Task: Check a user's "Stars" to find repositories they appreciate.
Action: Mouse moved to (1006, 58)
Screenshot: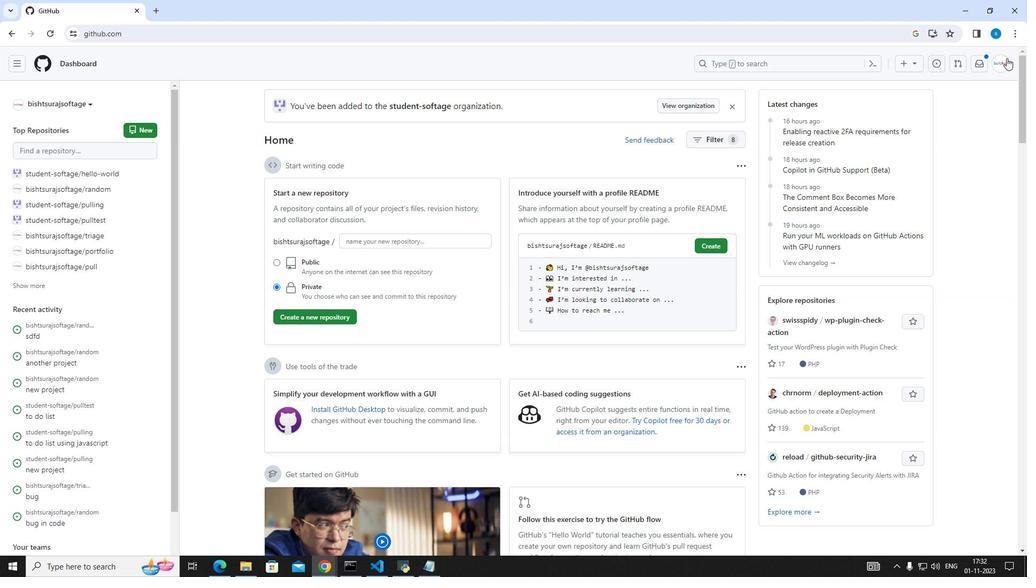 
Action: Mouse pressed left at (1006, 58)
Screenshot: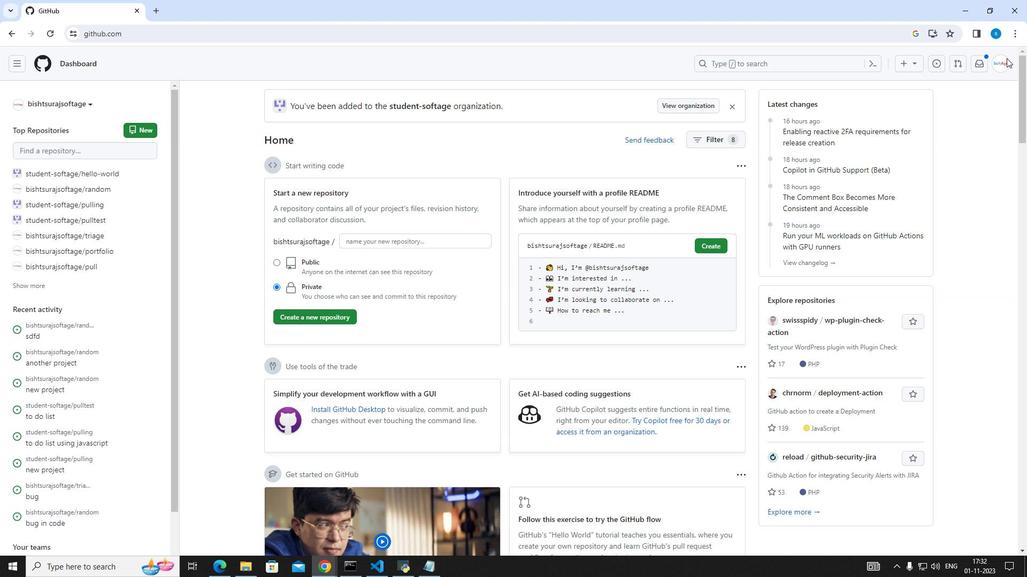 
Action: Mouse moved to (962, 118)
Screenshot: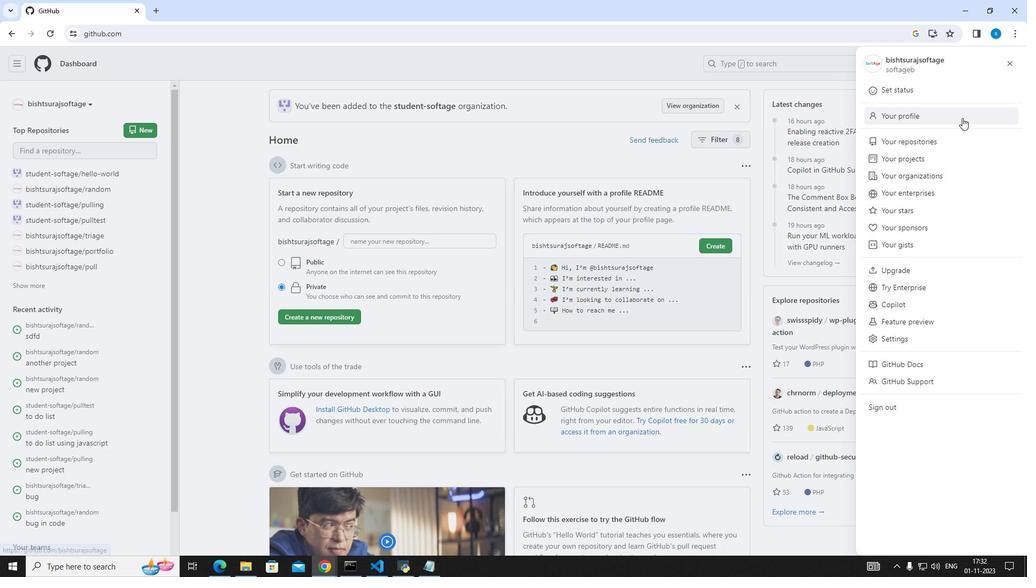 
Action: Mouse pressed left at (962, 118)
Screenshot: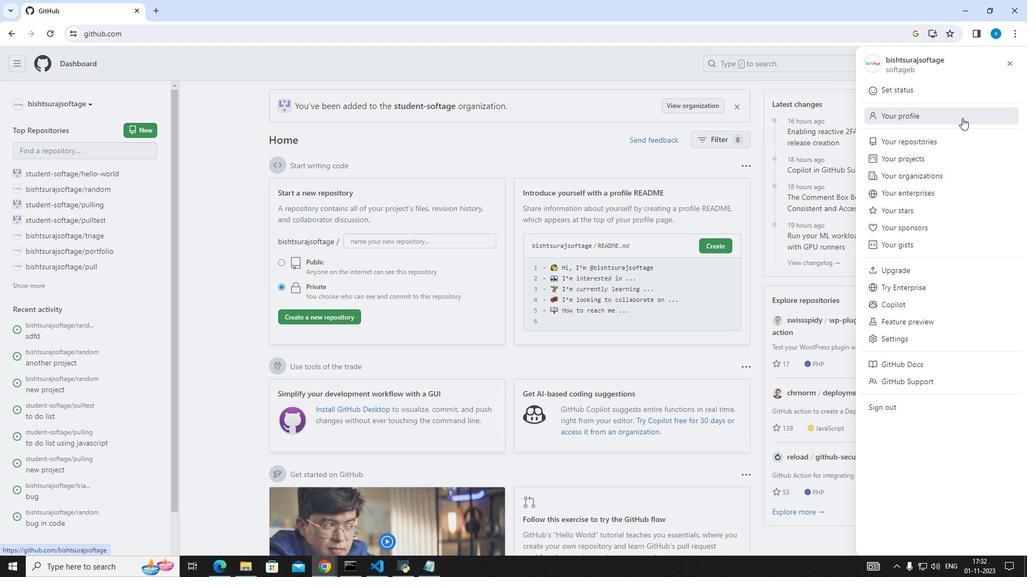 
Action: Mouse moved to (285, 93)
Screenshot: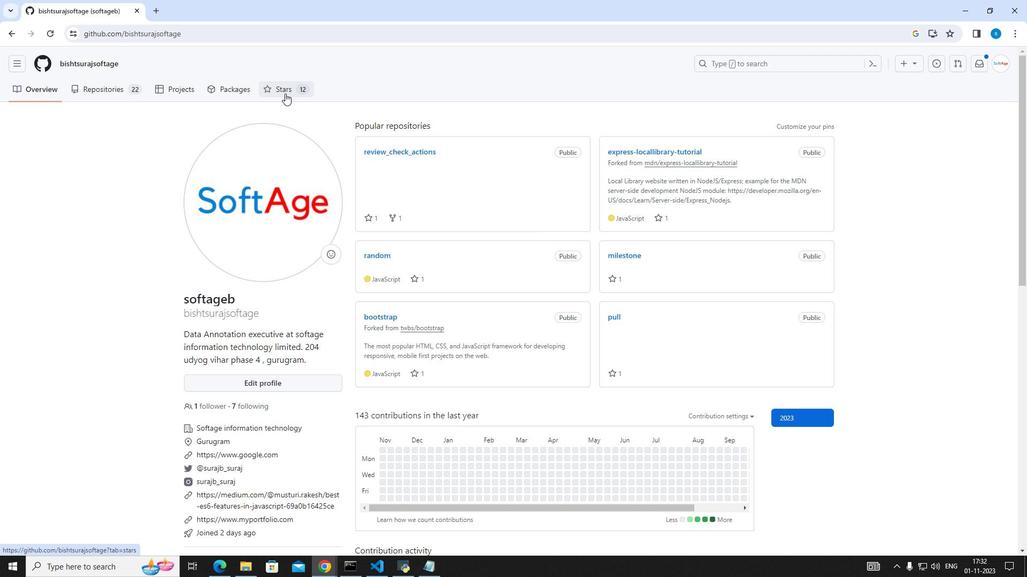 
Action: Mouse pressed left at (285, 93)
Screenshot: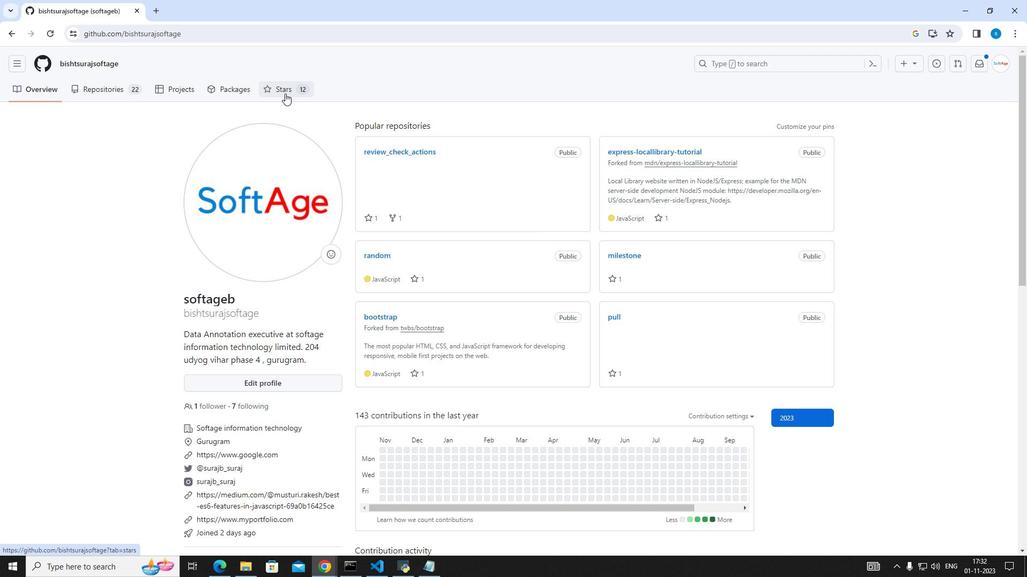 
Action: Mouse moved to (479, 390)
Screenshot: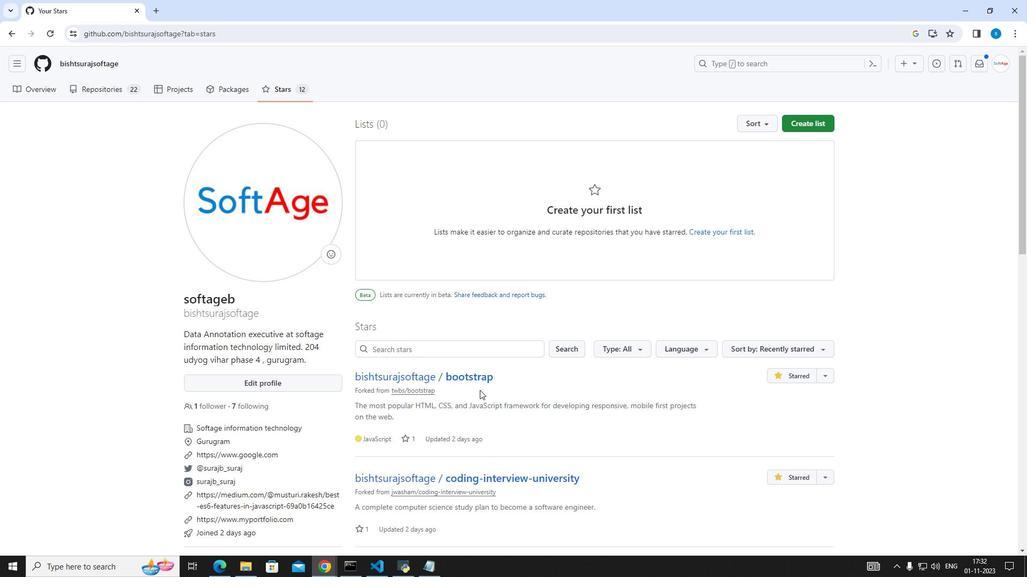 
Action: Mouse scrolled (479, 390) with delta (0, 0)
Screenshot: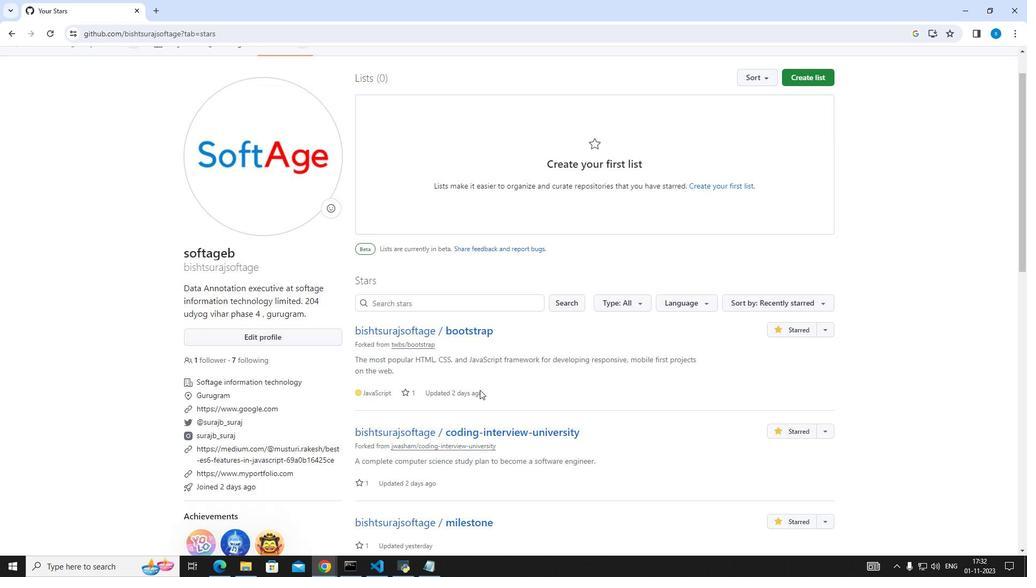 
Action: Mouse scrolled (479, 390) with delta (0, 0)
Screenshot: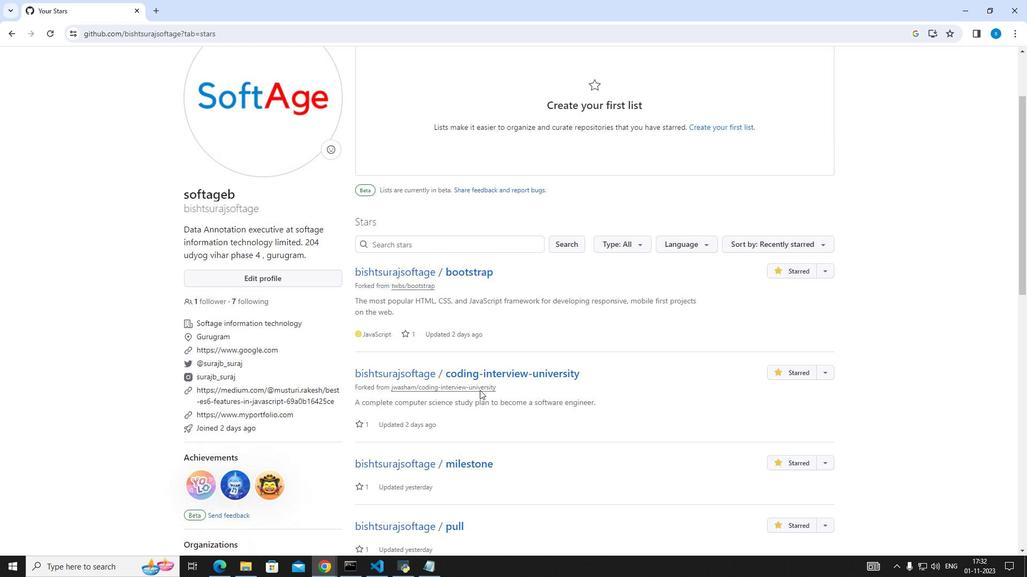 
Action: Mouse scrolled (479, 390) with delta (0, 0)
Screenshot: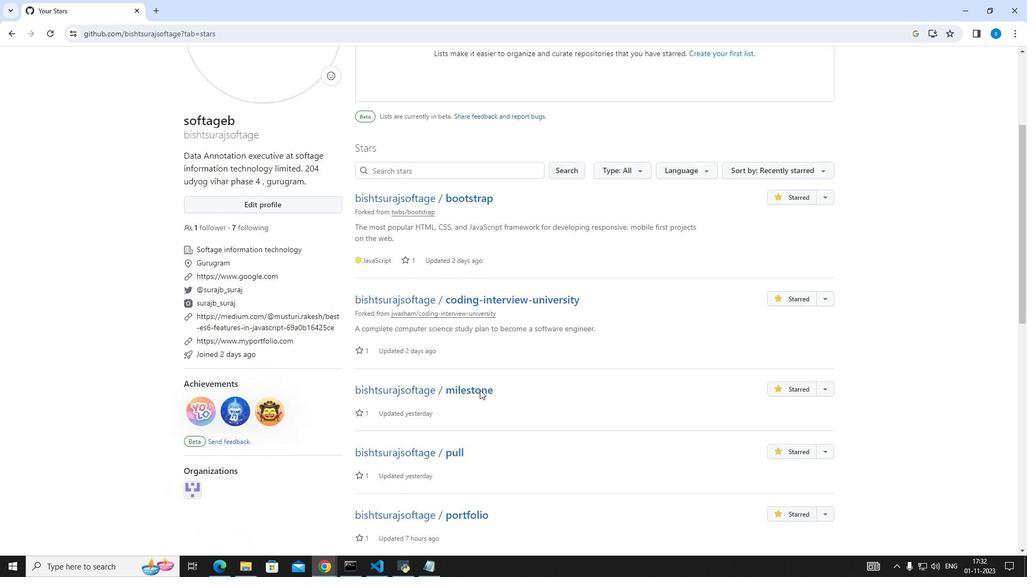 
Action: Mouse scrolled (479, 390) with delta (0, 0)
Screenshot: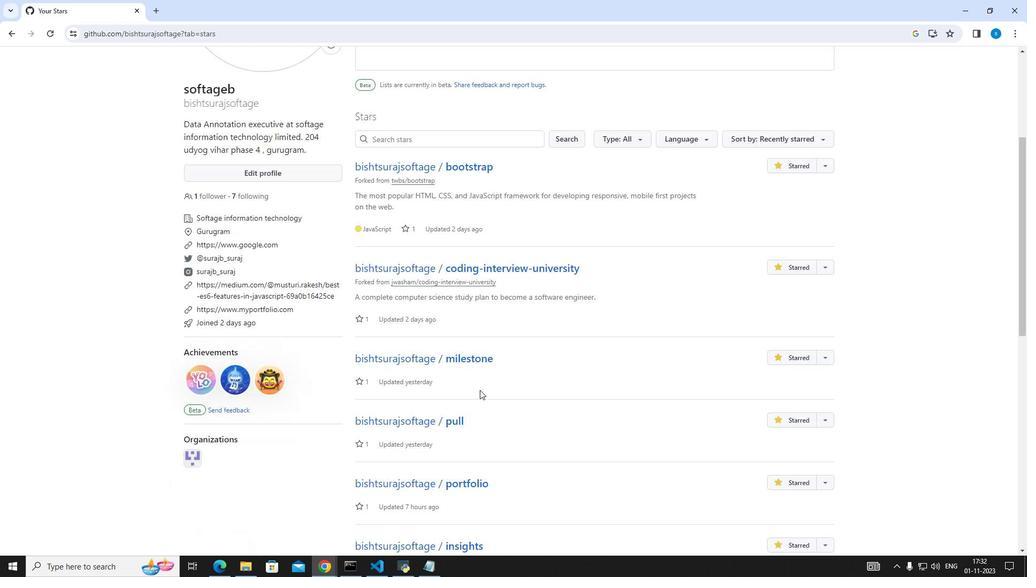 
Action: Mouse scrolled (479, 390) with delta (0, 0)
Screenshot: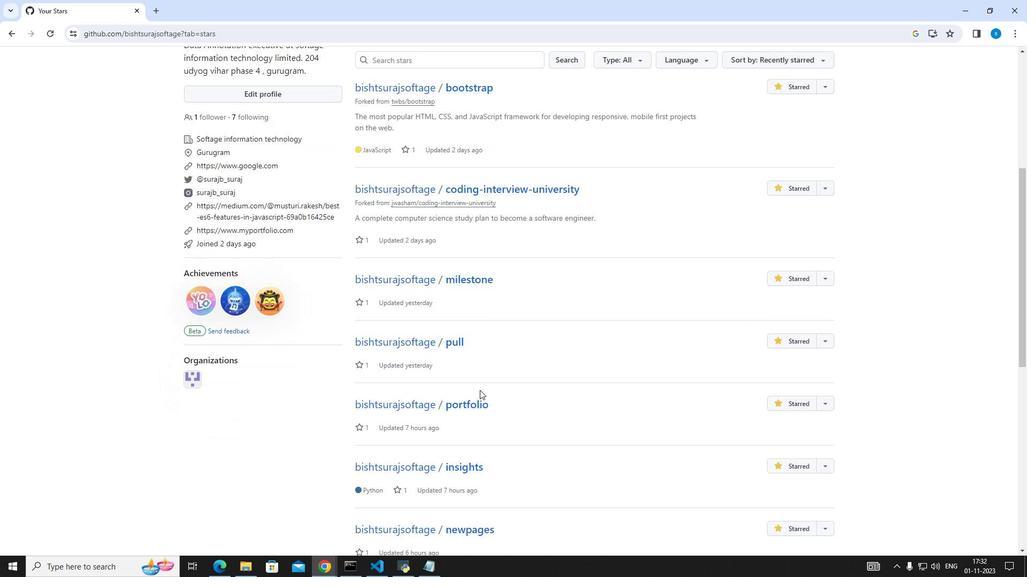 
Action: Mouse scrolled (479, 390) with delta (0, 0)
Screenshot: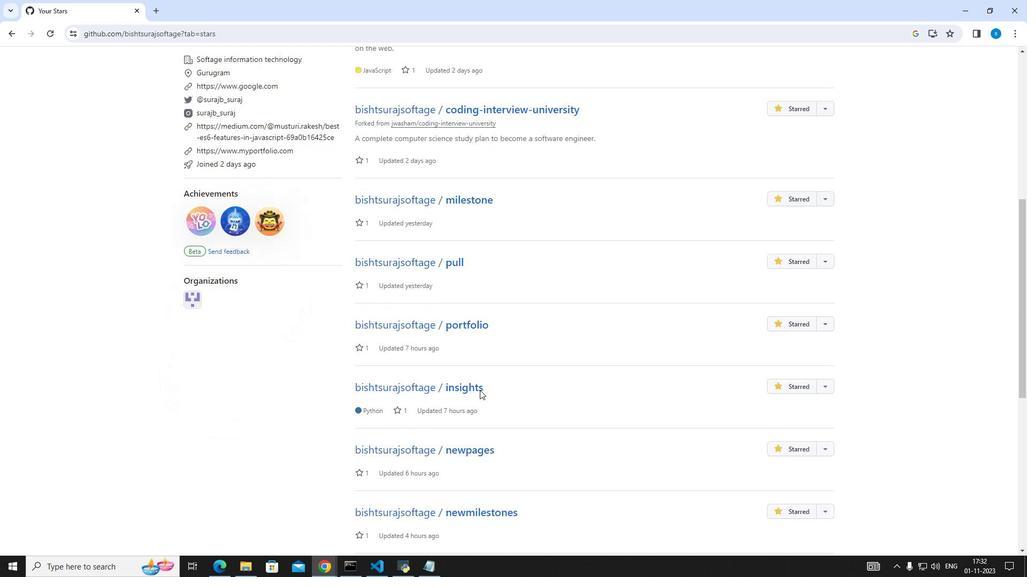 
Action: Mouse scrolled (479, 390) with delta (0, 0)
Screenshot: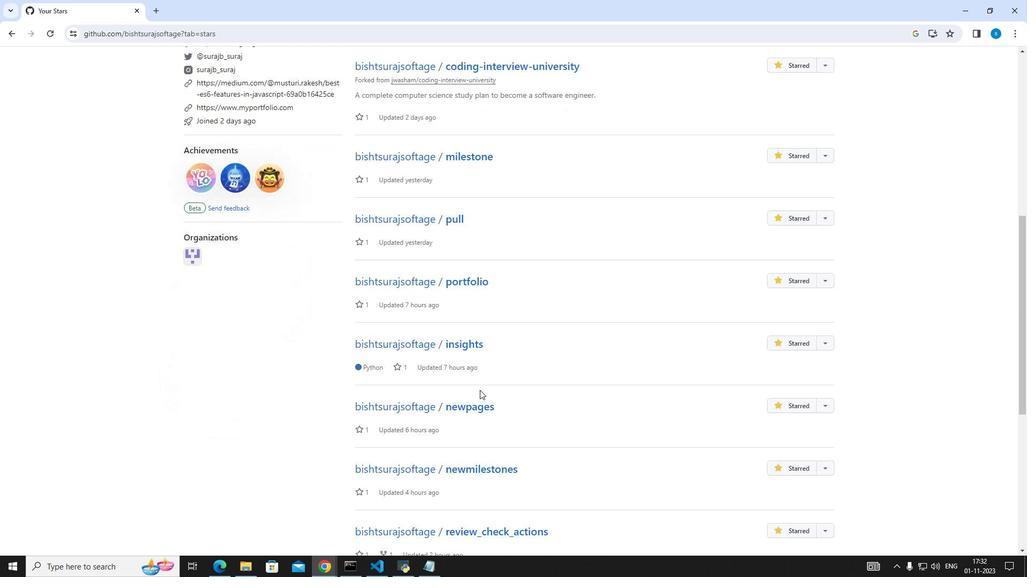
Action: Mouse scrolled (479, 390) with delta (0, 0)
Screenshot: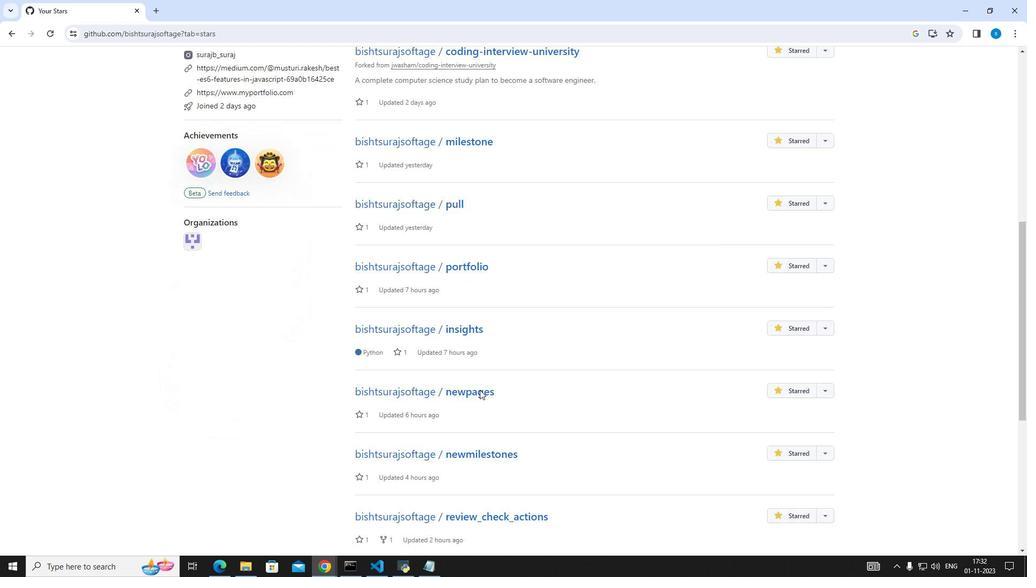 
Action: Mouse scrolled (479, 390) with delta (0, 0)
Screenshot: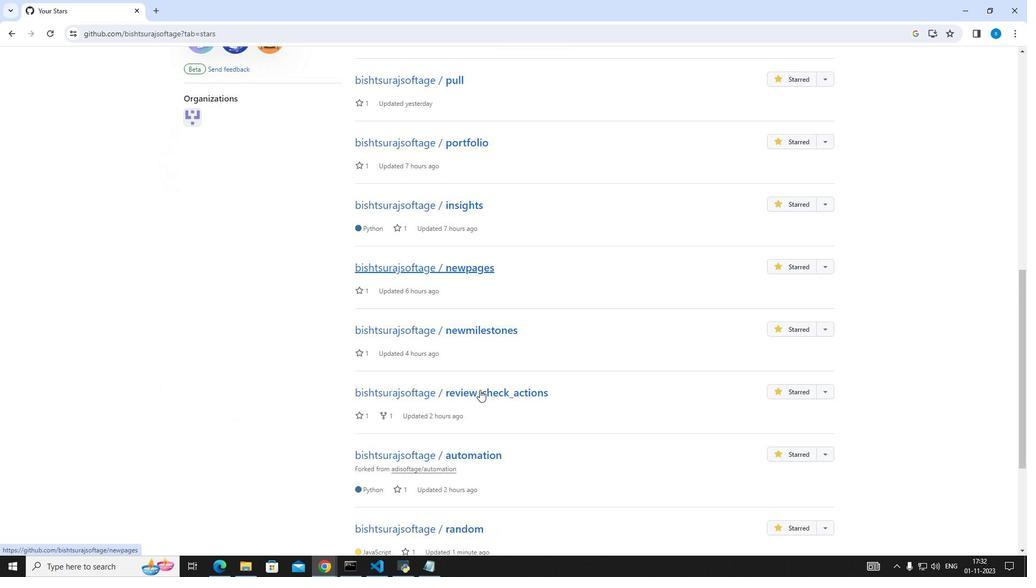 
Action: Mouse scrolled (479, 390) with delta (0, 0)
Screenshot: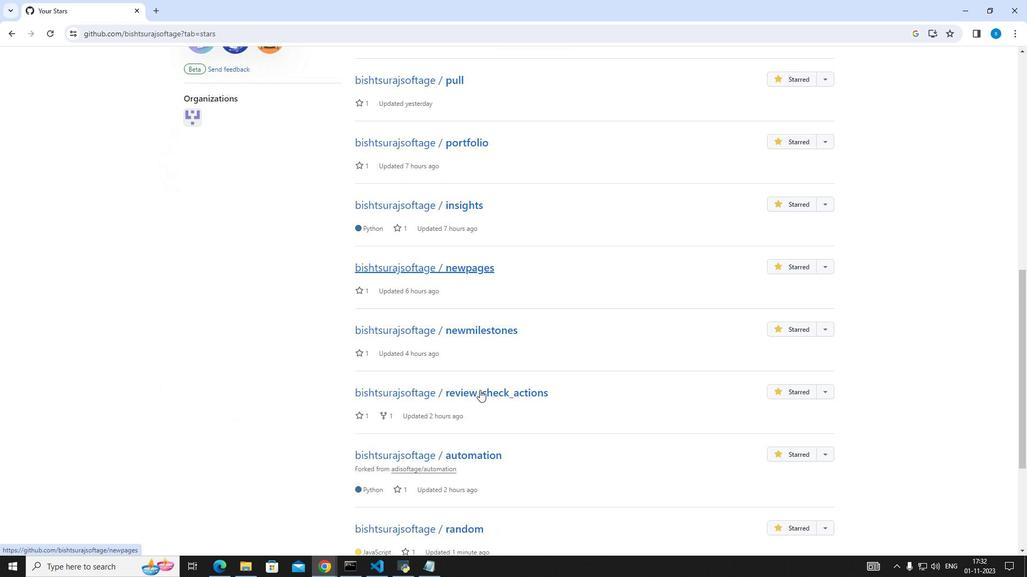 
Action: Mouse scrolled (479, 390) with delta (0, 0)
Screenshot: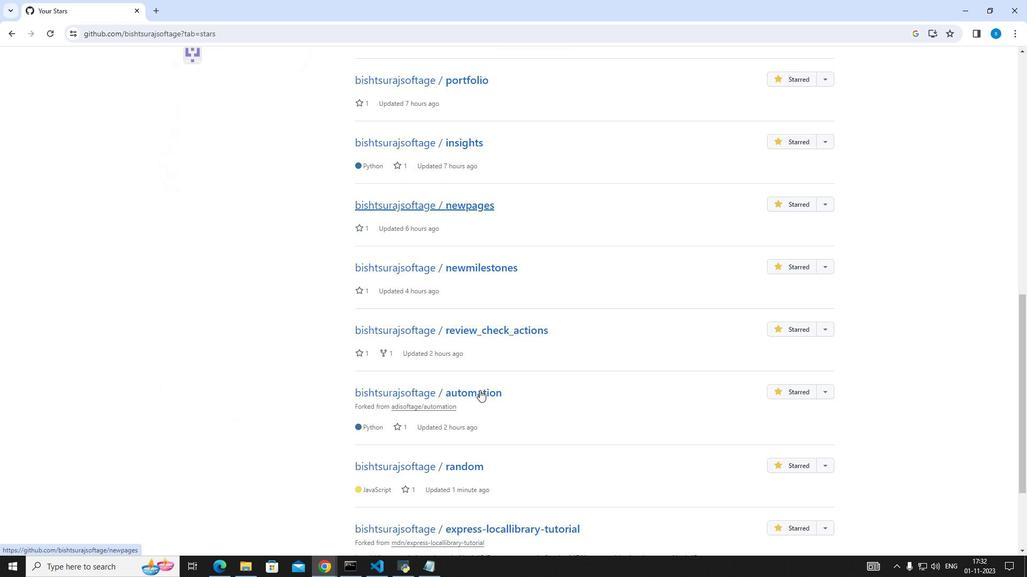 
Action: Mouse scrolled (479, 390) with delta (0, 0)
Screenshot: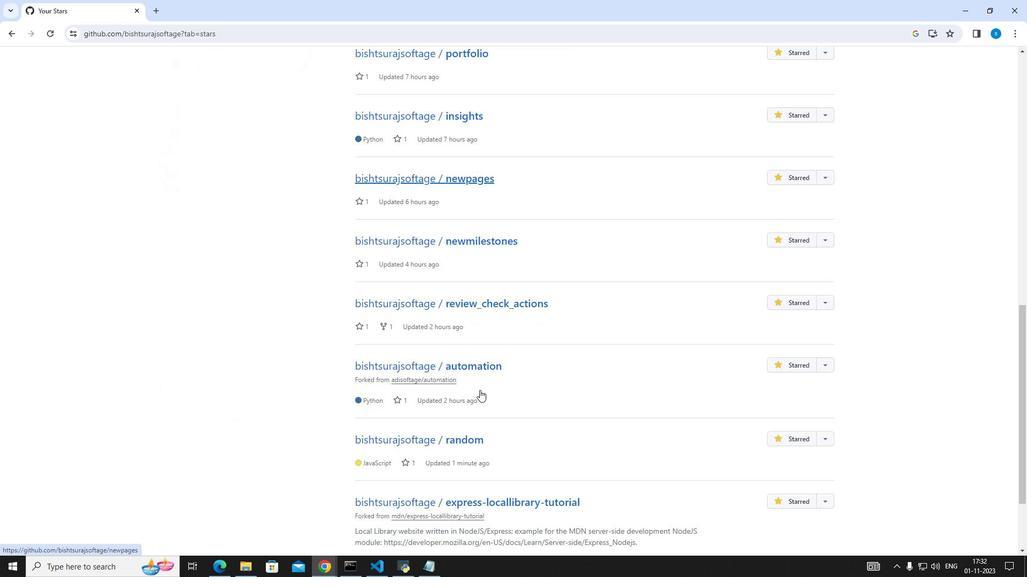 
Action: Mouse scrolled (479, 390) with delta (0, 0)
Screenshot: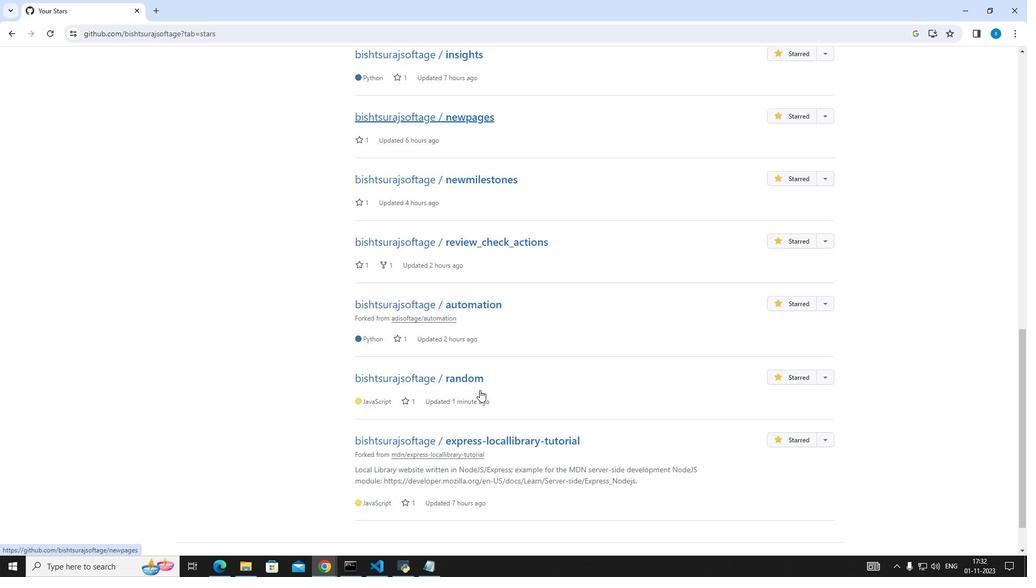 
Action: Mouse scrolled (479, 390) with delta (0, 0)
Screenshot: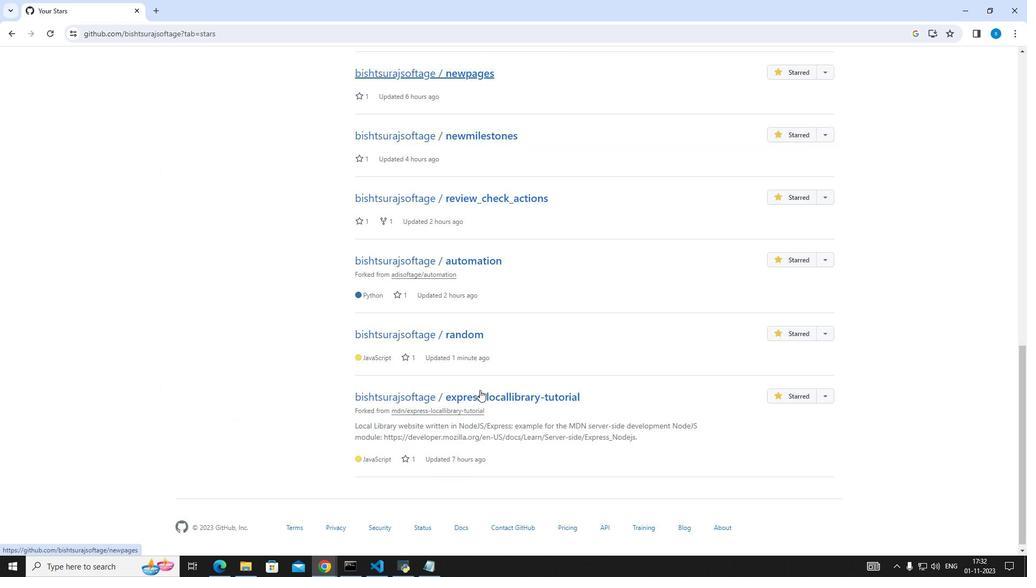 
Action: Mouse scrolled (479, 390) with delta (0, 0)
Screenshot: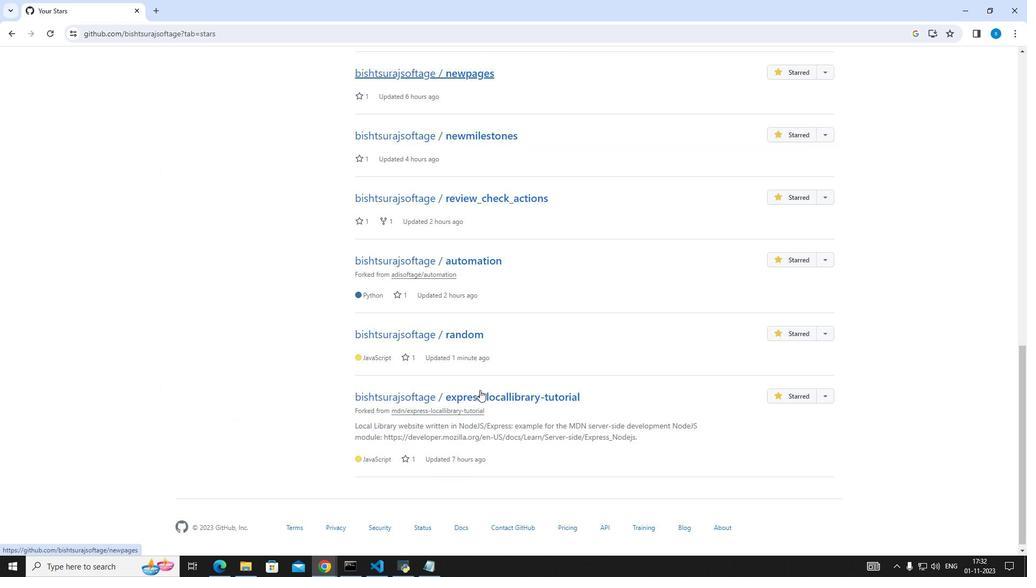 
Action: Mouse scrolled (479, 391) with delta (0, 0)
Screenshot: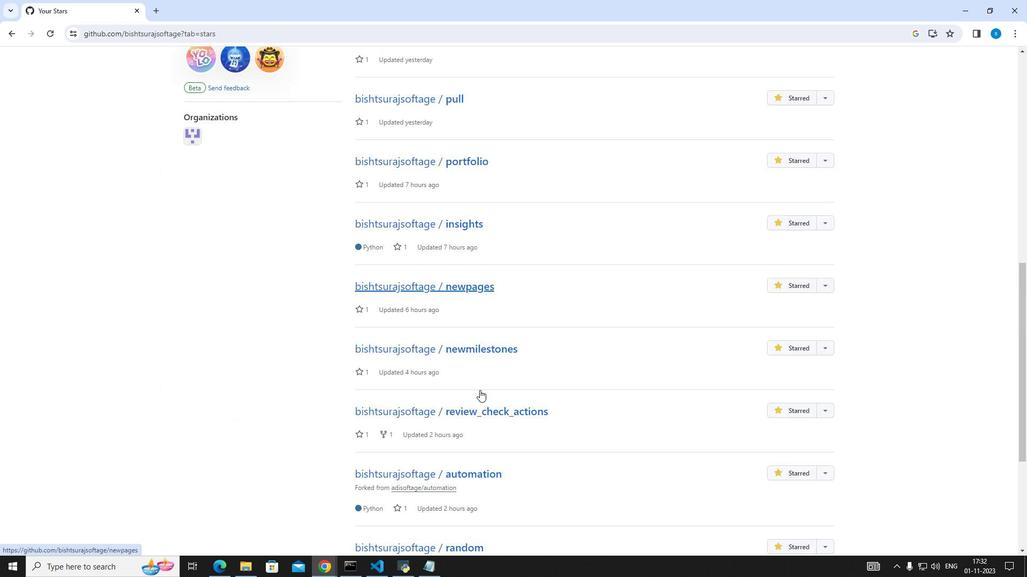 
Action: Mouse scrolled (479, 391) with delta (0, 0)
Screenshot: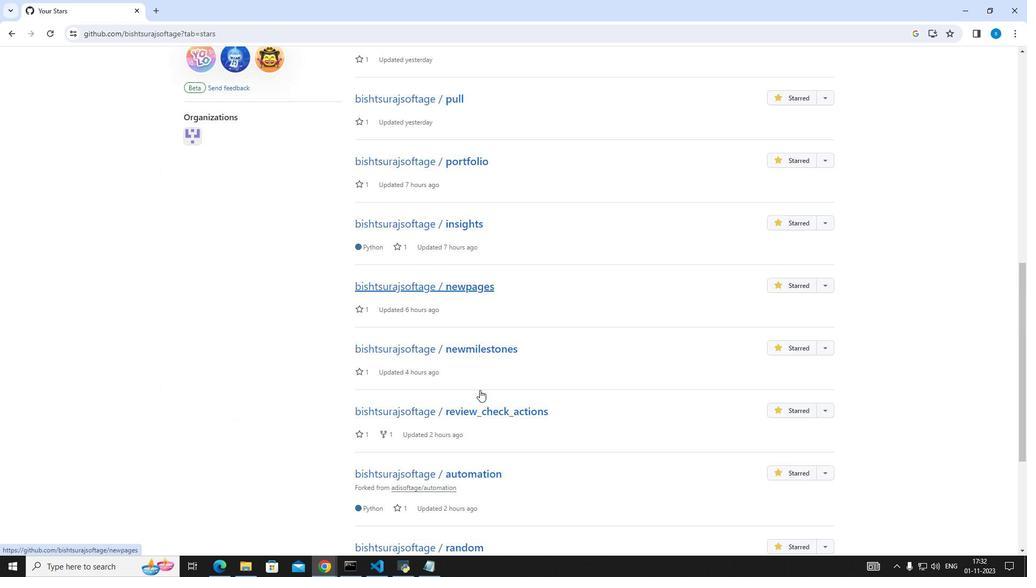 
Action: Mouse scrolled (479, 391) with delta (0, 0)
Screenshot: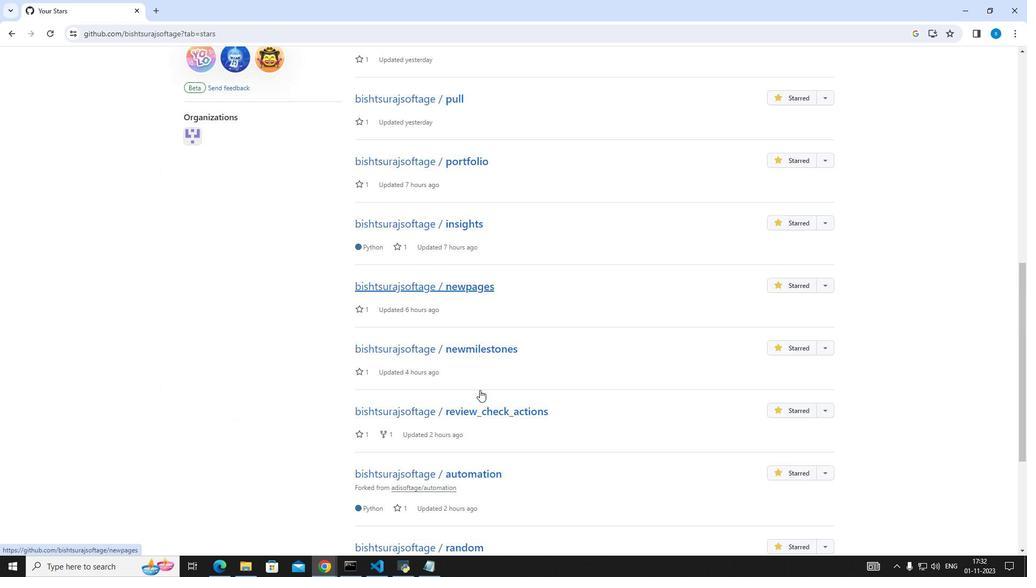 
Action: Mouse scrolled (479, 391) with delta (0, 0)
Screenshot: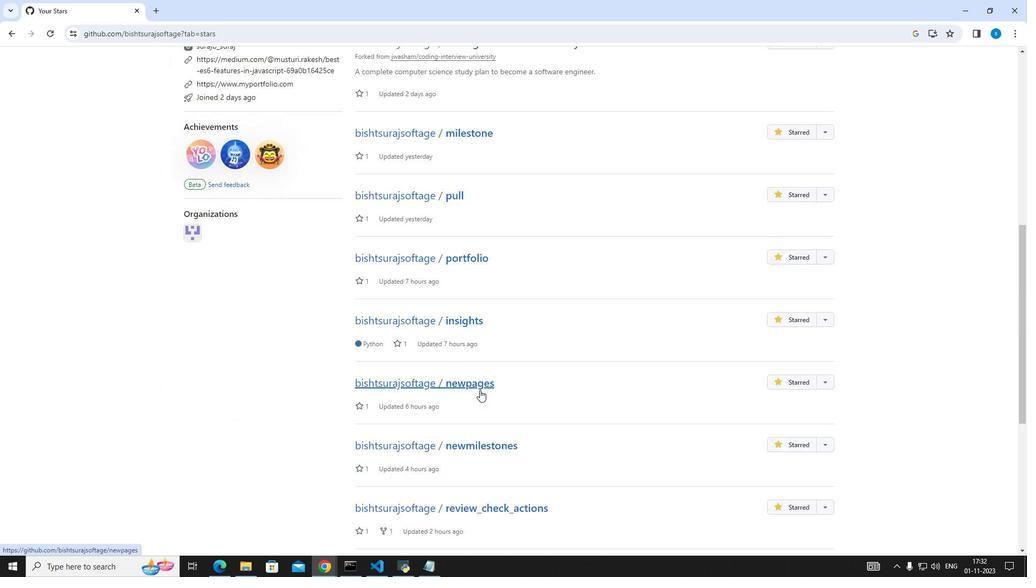 
Action: Mouse scrolled (479, 391) with delta (0, 0)
Screenshot: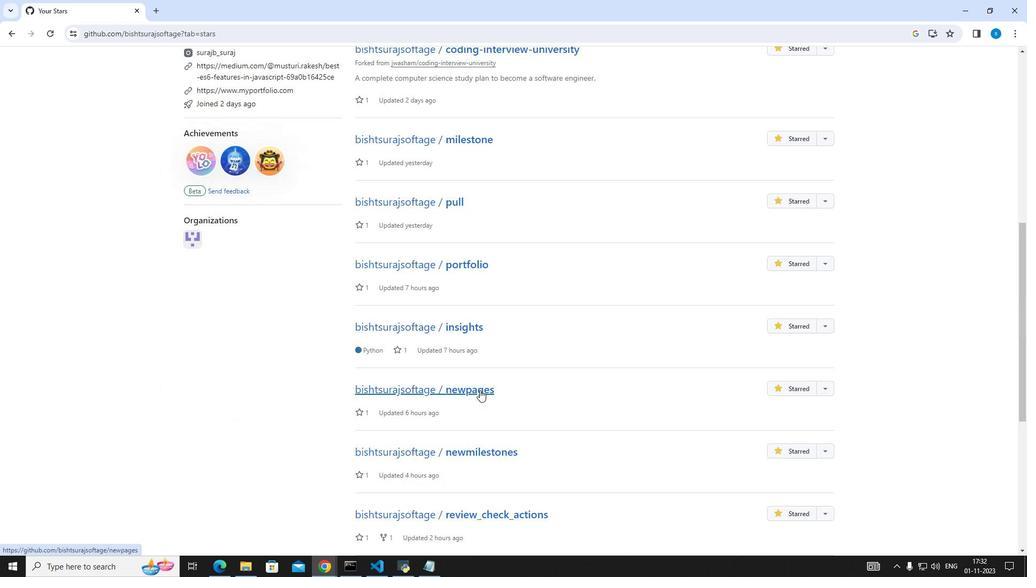 
Action: Mouse scrolled (479, 391) with delta (0, 0)
Screenshot: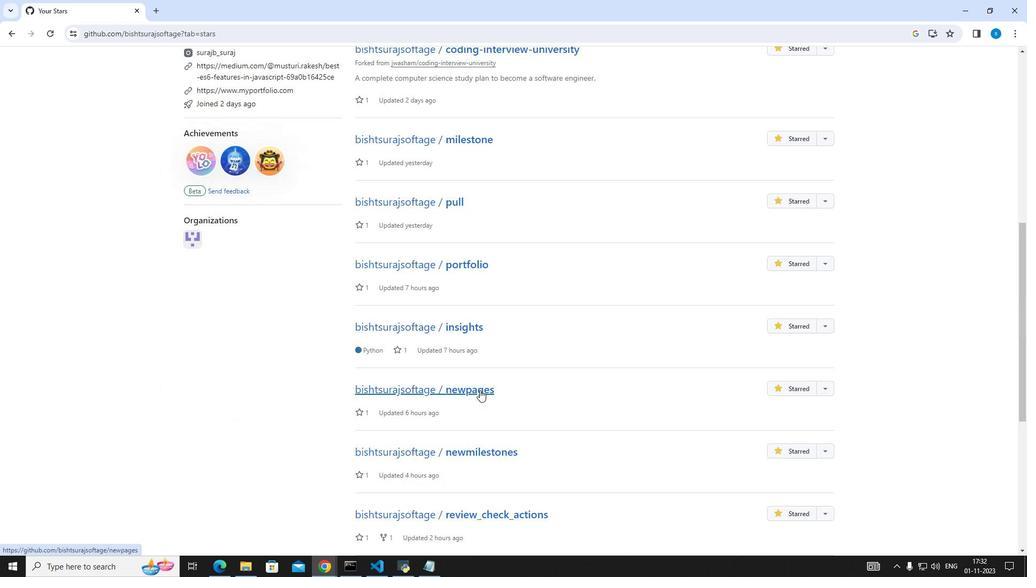 
Action: Mouse scrolled (479, 391) with delta (0, 0)
Screenshot: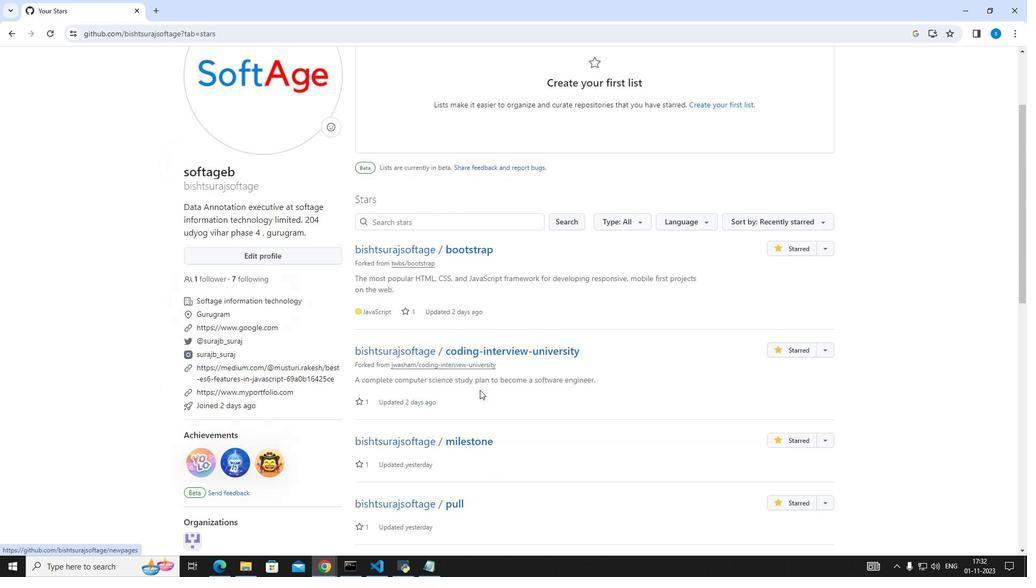 
Action: Mouse scrolled (479, 391) with delta (0, 0)
Screenshot: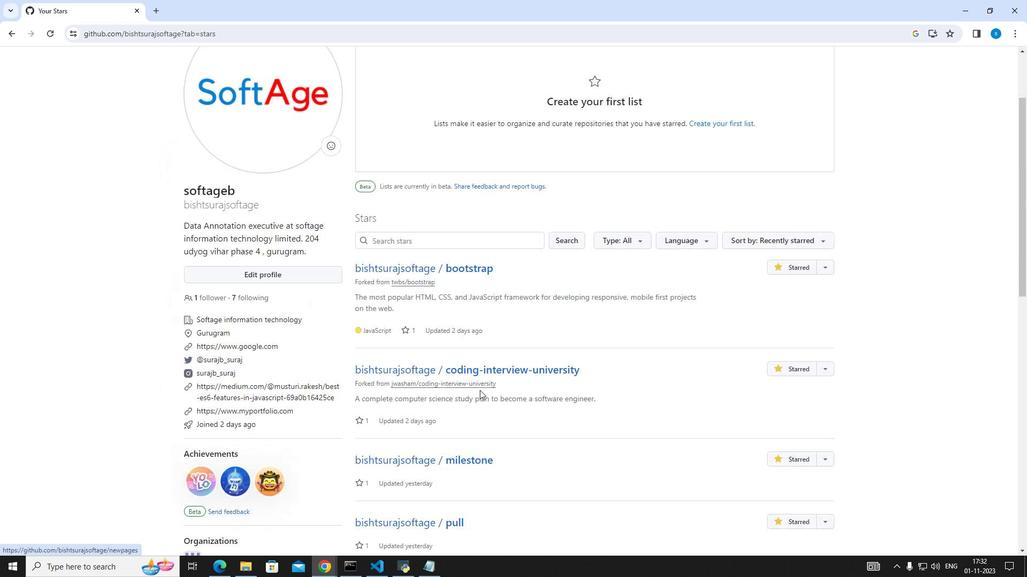 
Action: Mouse scrolled (479, 391) with delta (0, 0)
Screenshot: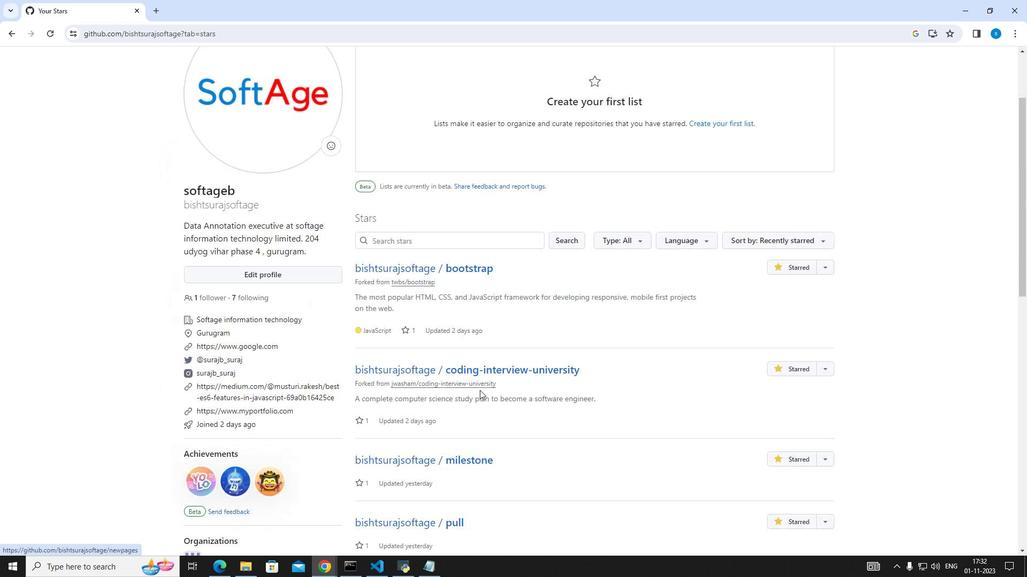 
Action: Mouse scrolled (479, 391) with delta (0, 0)
Screenshot: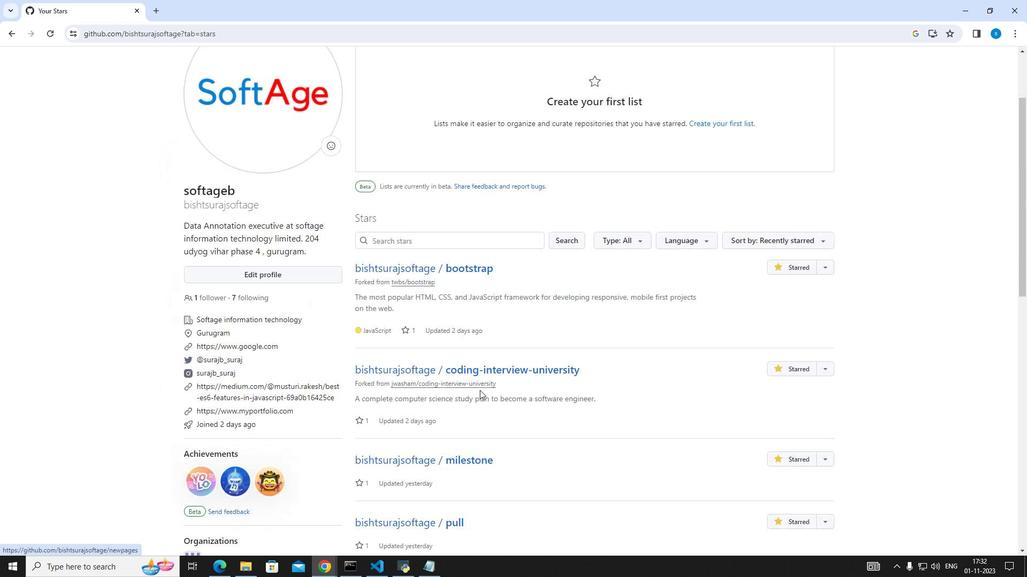
Action: Mouse scrolled (479, 391) with delta (0, 0)
Screenshot: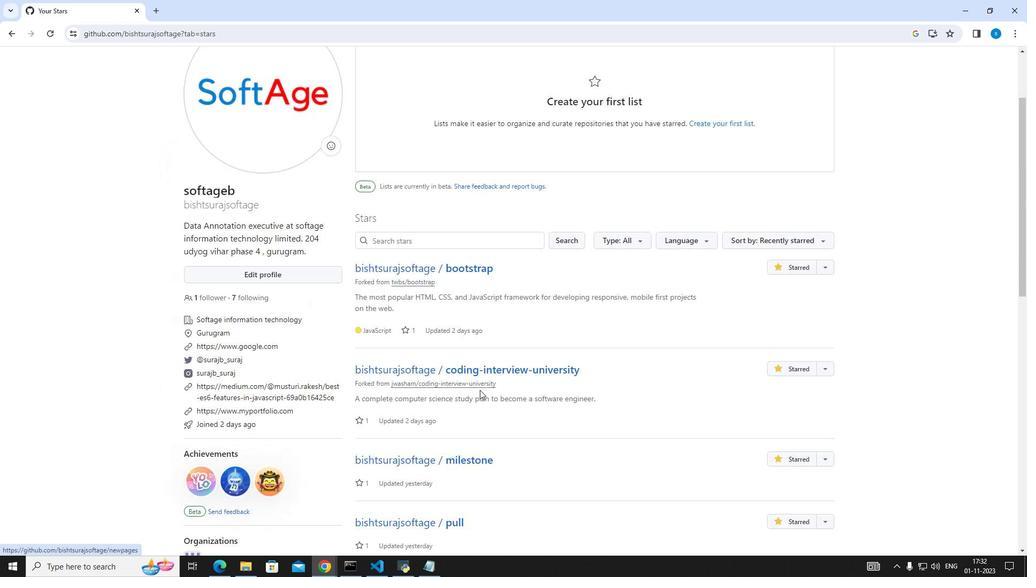 
Action: Mouse scrolled (479, 391) with delta (0, 0)
Screenshot: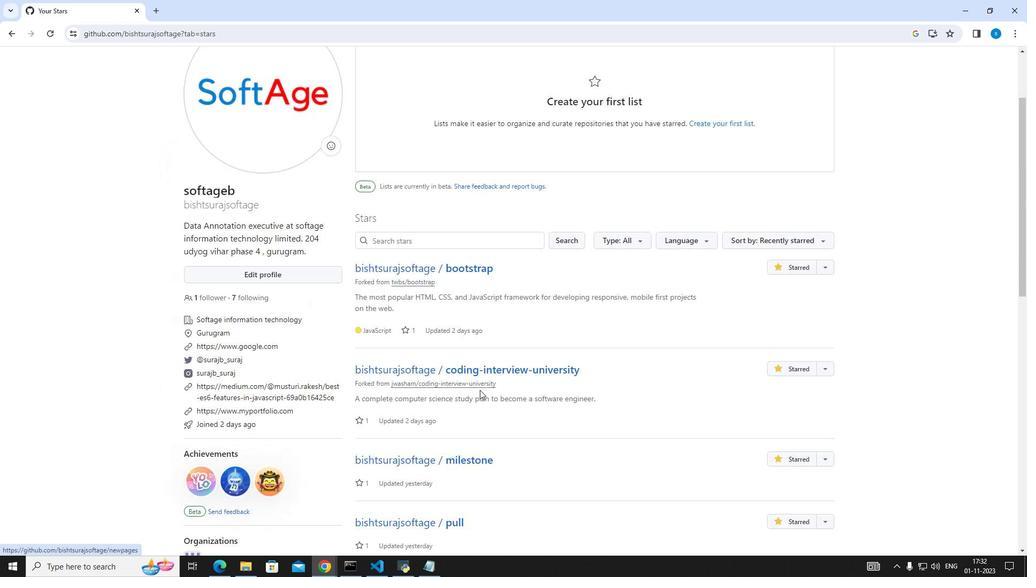 
Action: Mouse scrolled (479, 391) with delta (0, 0)
Screenshot: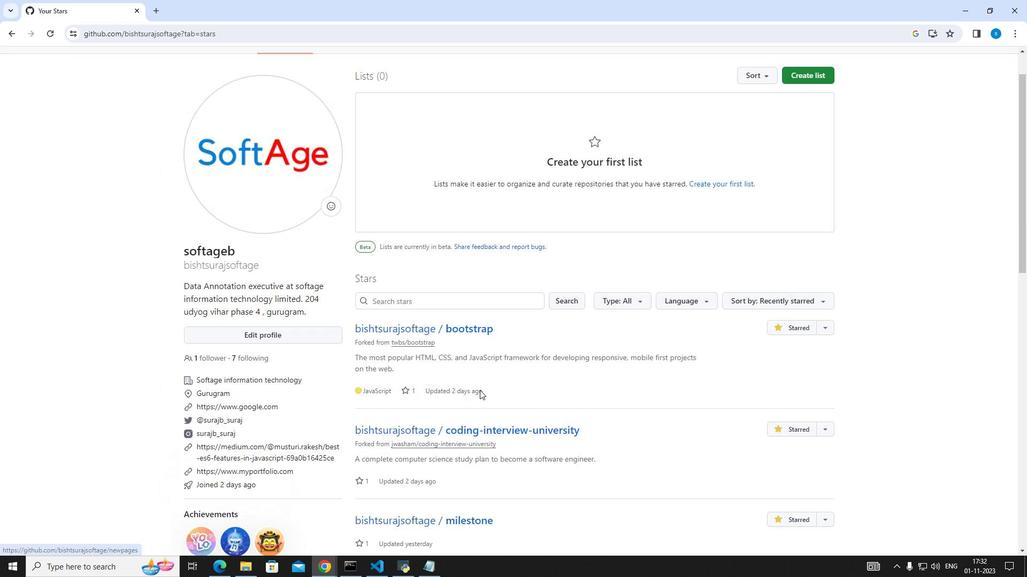 
Action: Mouse scrolled (479, 391) with delta (0, 0)
Screenshot: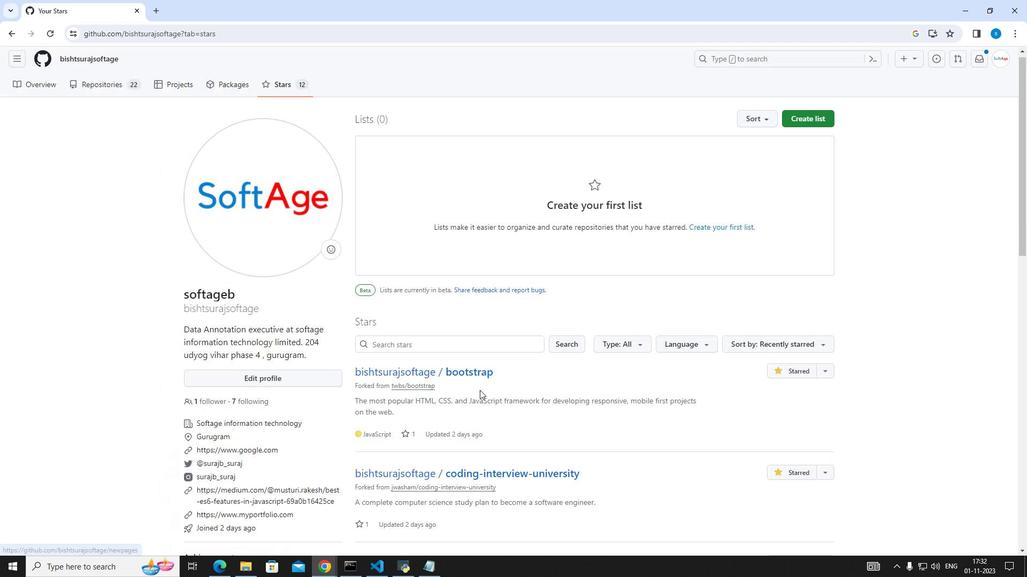 
Action: Mouse scrolled (479, 391) with delta (0, 0)
Screenshot: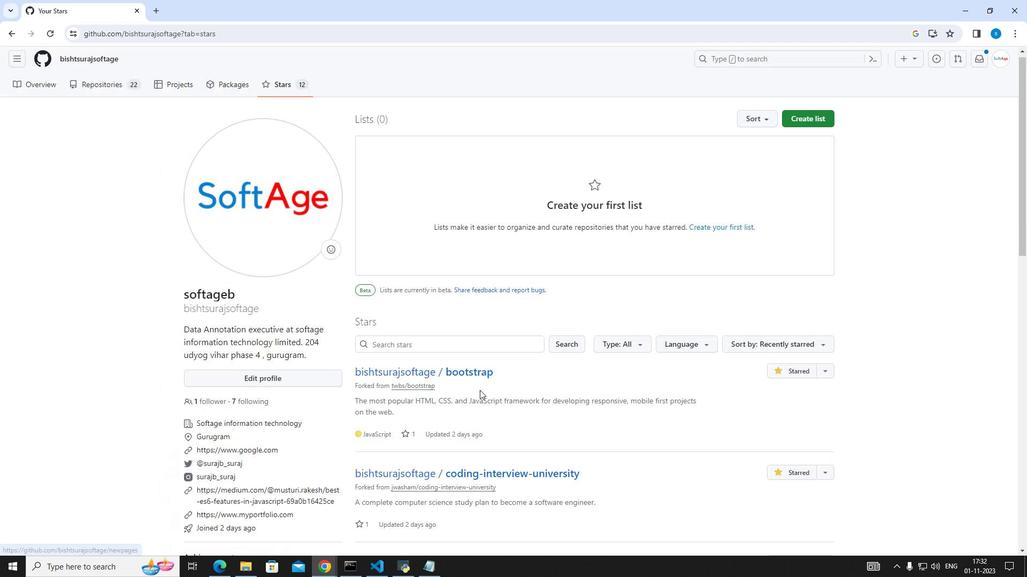 
Action: Mouse scrolled (479, 391) with delta (0, 0)
Screenshot: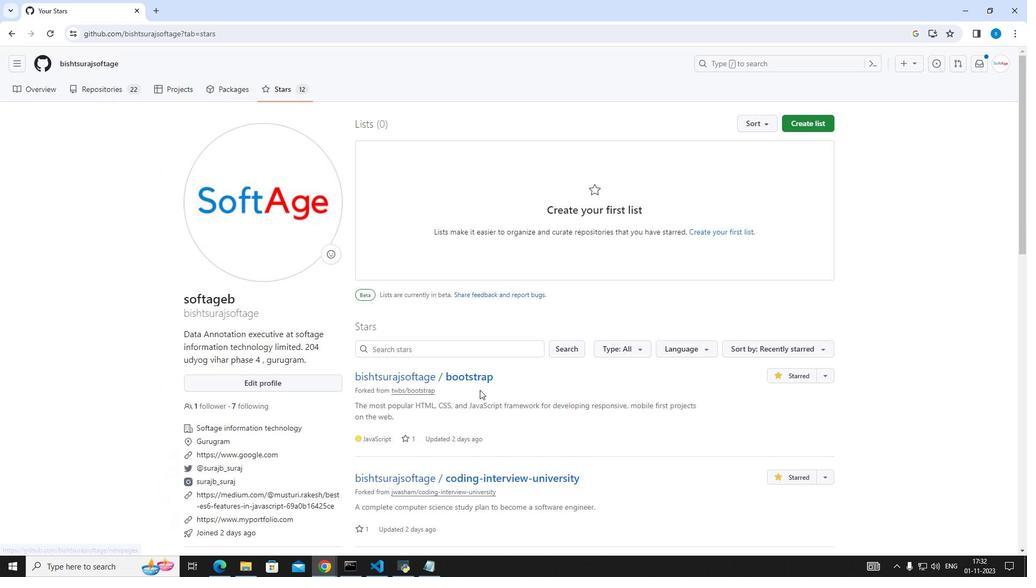 
Action: Mouse scrolled (479, 391) with delta (0, 0)
Screenshot: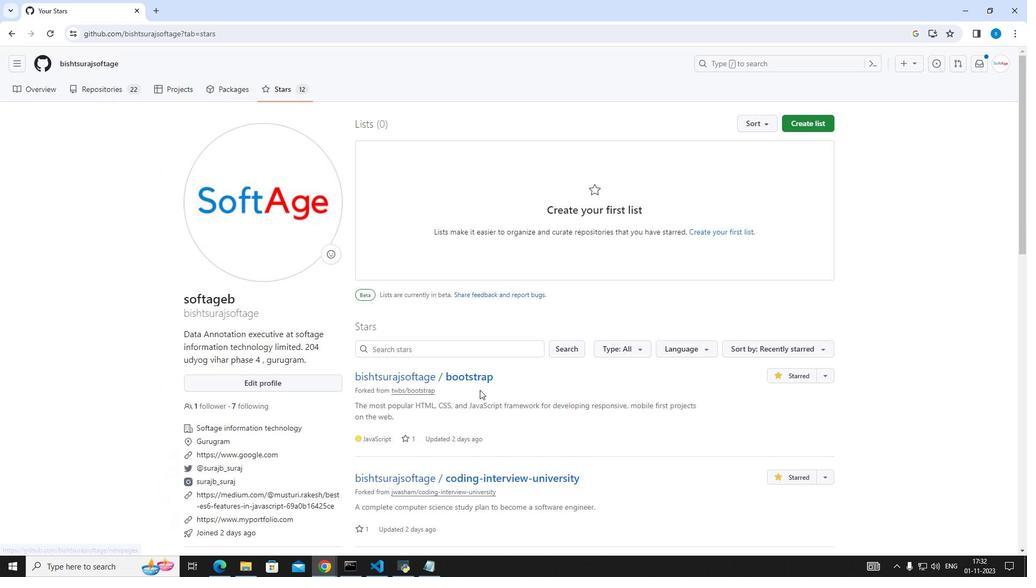 
Action: Mouse scrolled (479, 391) with delta (0, 0)
Screenshot: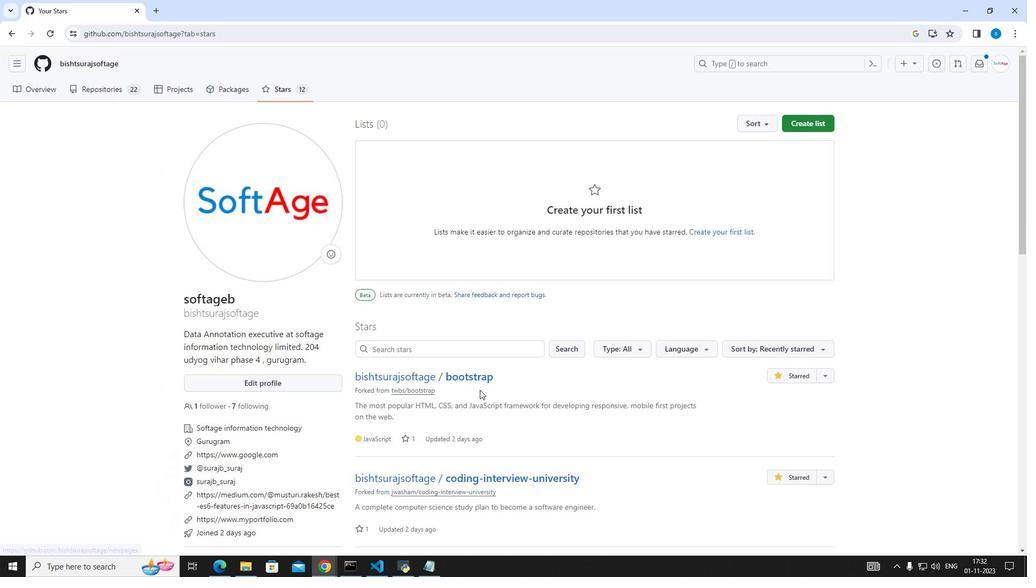 
Action: Mouse moved to (278, 94)
Screenshot: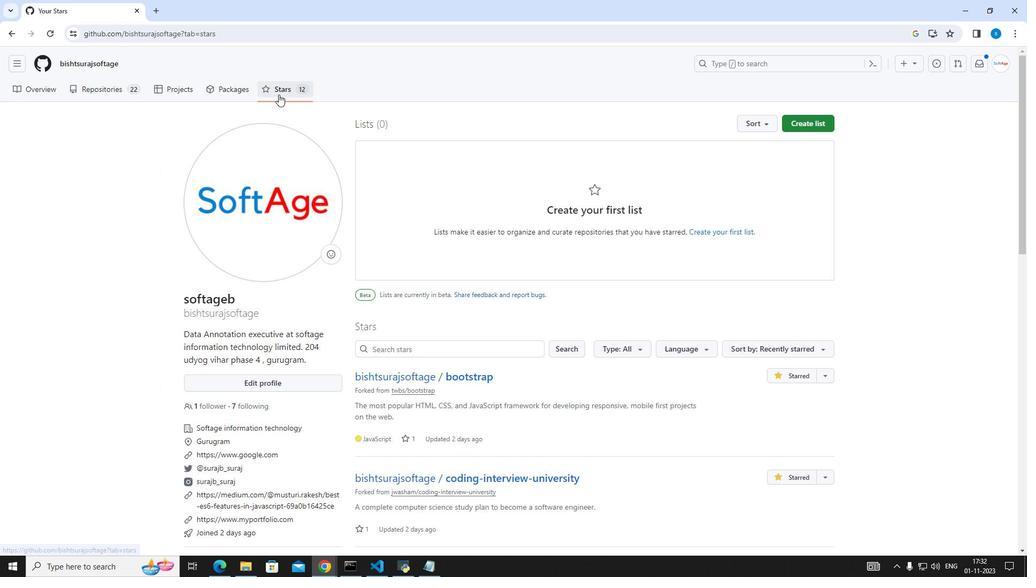 
Action: Mouse pressed left at (278, 94)
Screenshot: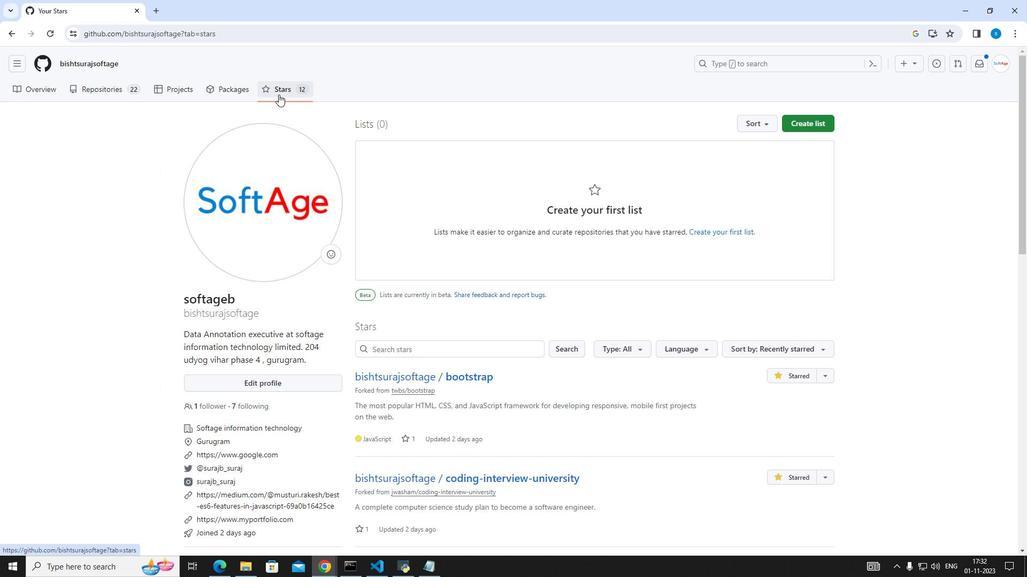 
Action: Mouse moved to (287, 107)
Screenshot: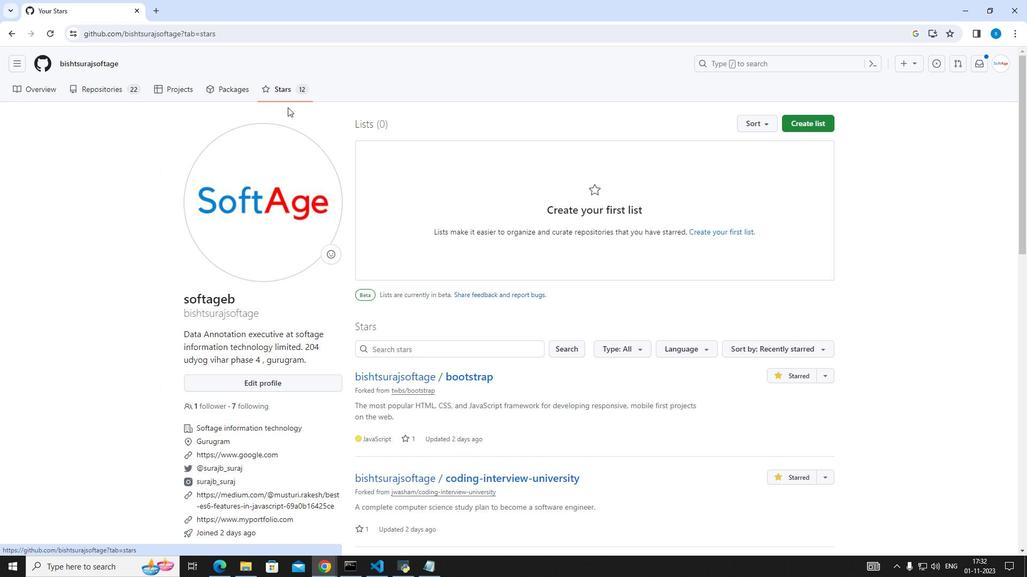 
